 Task: Create a due date automation trigger when advanced on, on the tuesday after a card is due add checklist with an incomplete checklists at 11:00 AM.
Action: Mouse moved to (1036, 81)
Screenshot: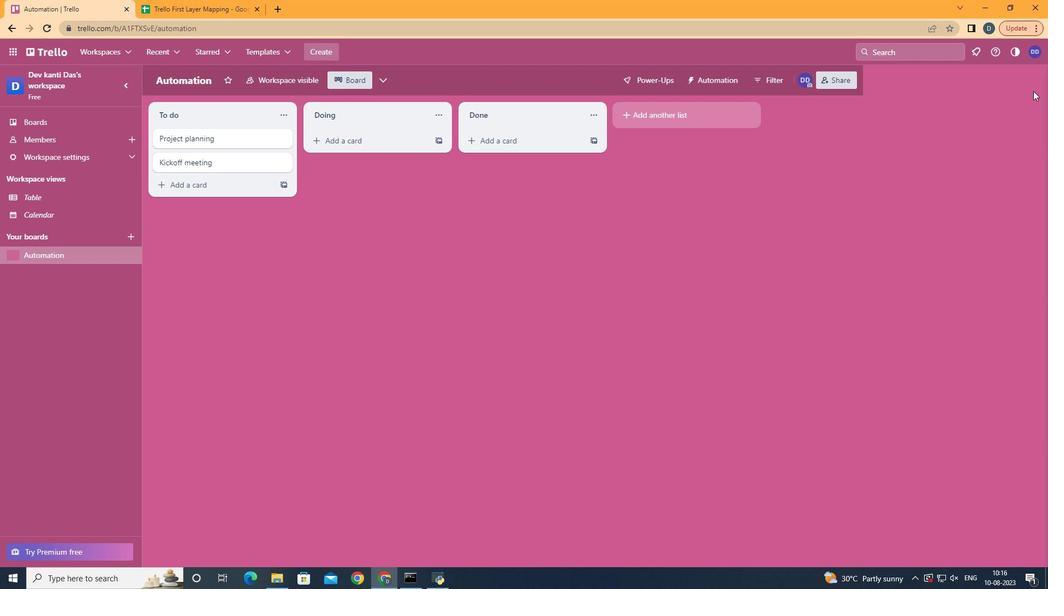
Action: Mouse pressed left at (1036, 81)
Screenshot: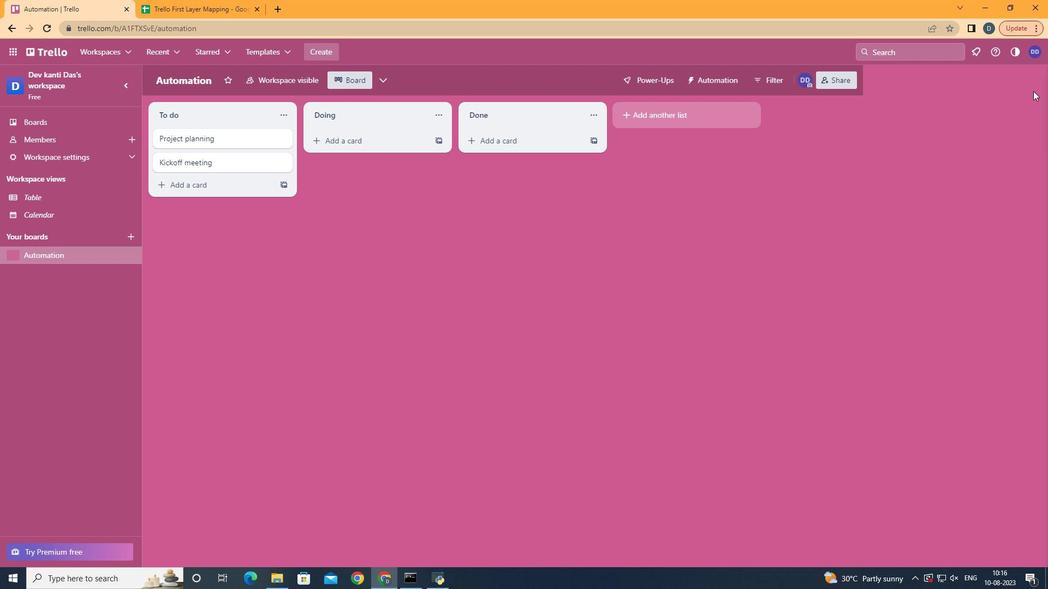 
Action: Mouse moved to (970, 227)
Screenshot: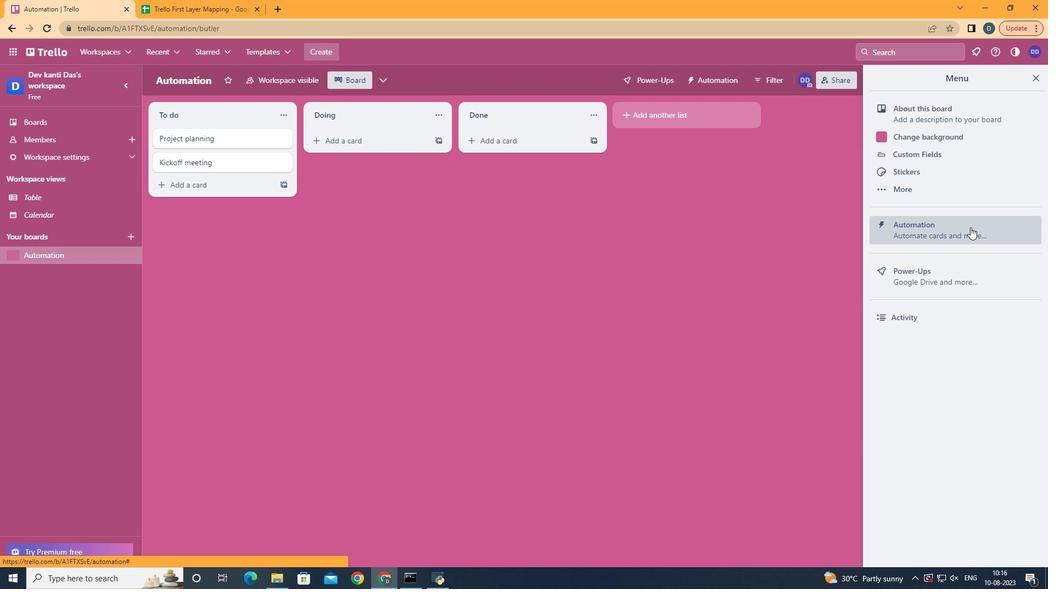 
Action: Mouse pressed left at (970, 227)
Screenshot: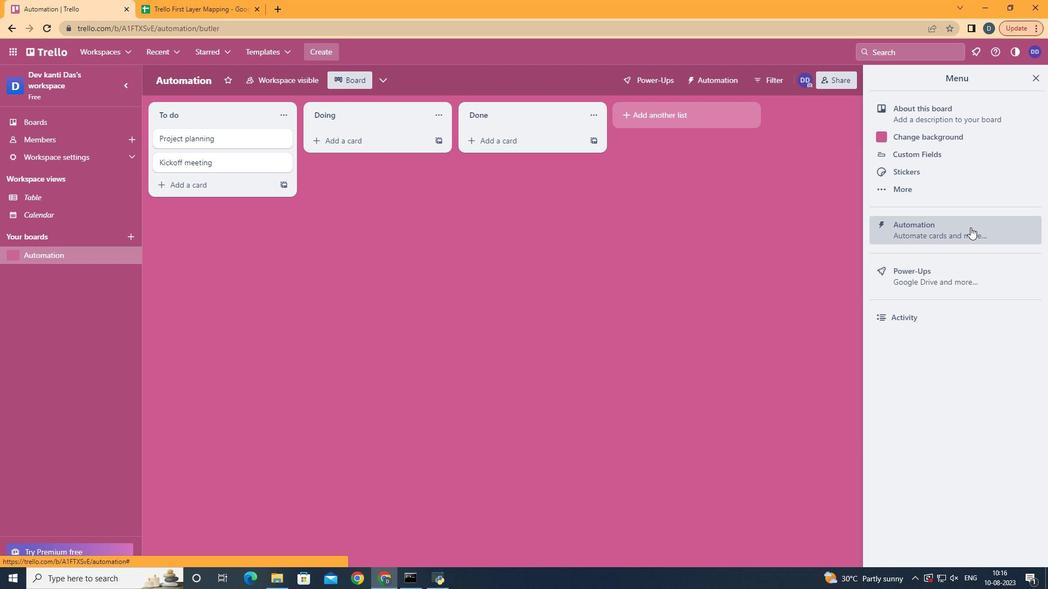 
Action: Mouse moved to (212, 215)
Screenshot: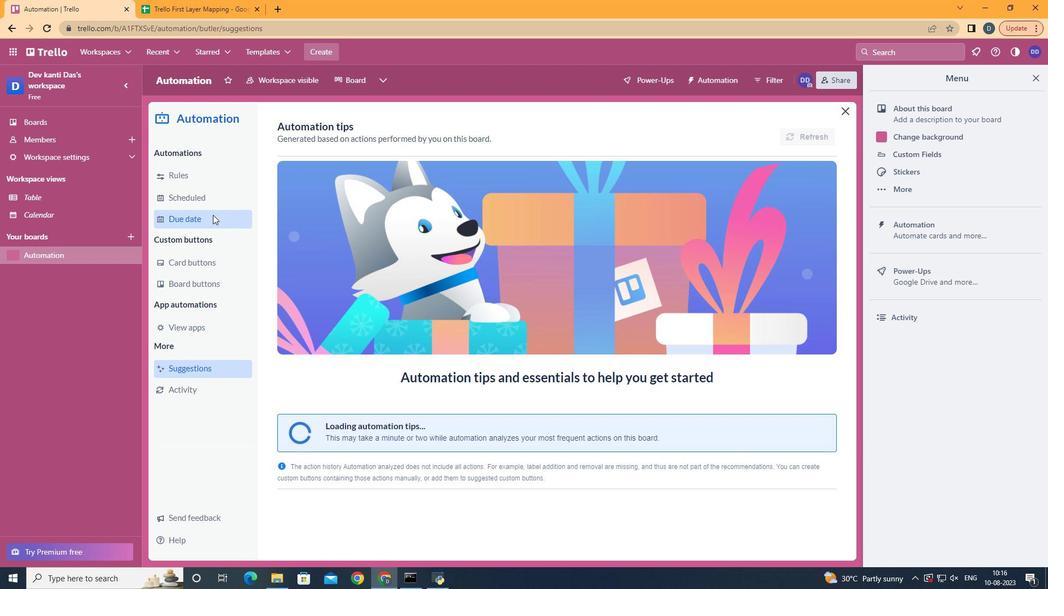 
Action: Mouse pressed left at (212, 215)
Screenshot: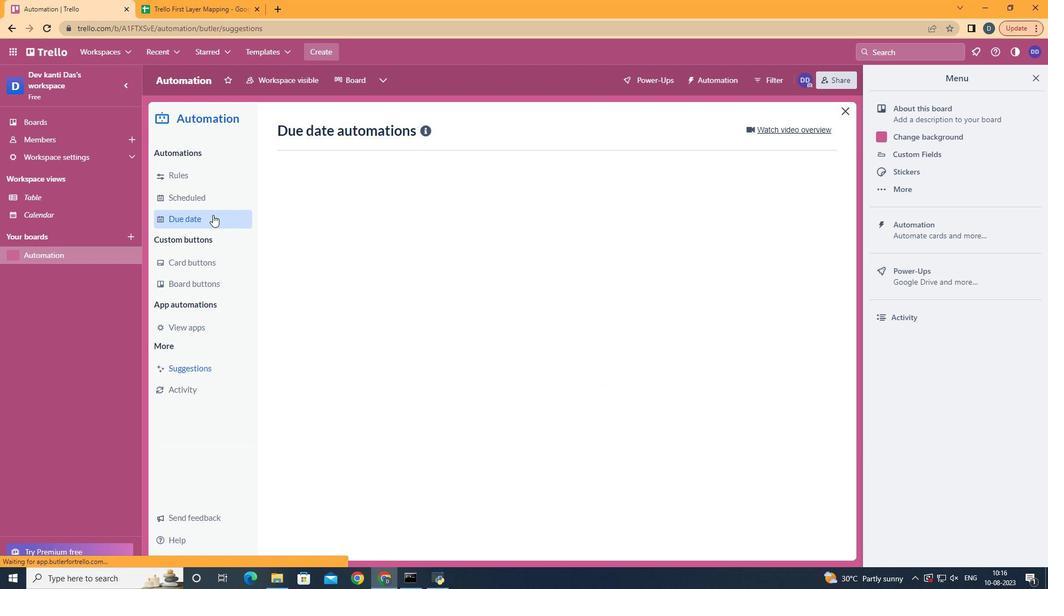 
Action: Mouse moved to (775, 129)
Screenshot: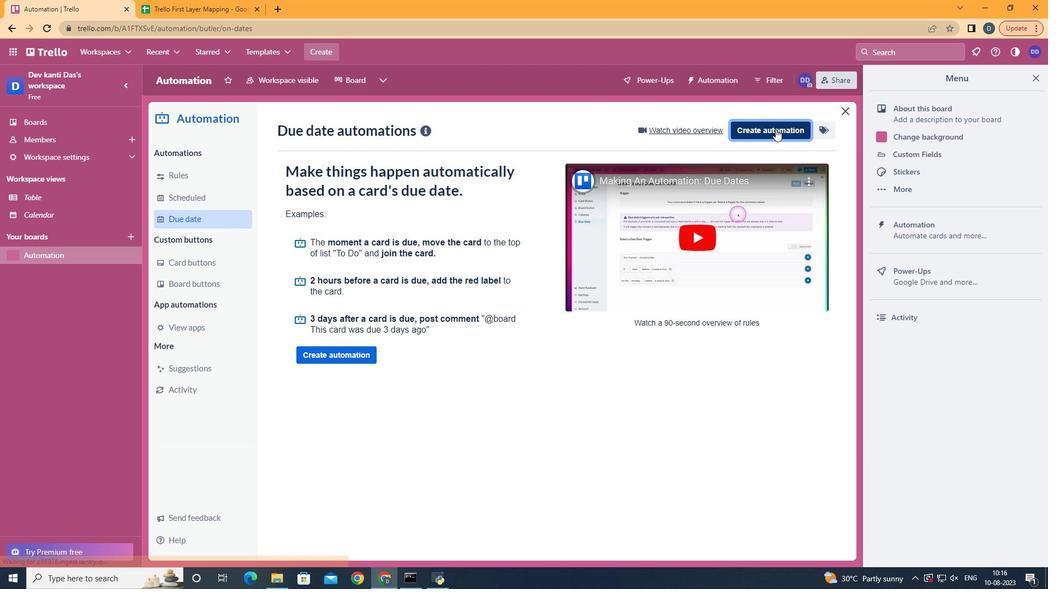 
Action: Mouse pressed left at (775, 129)
Screenshot: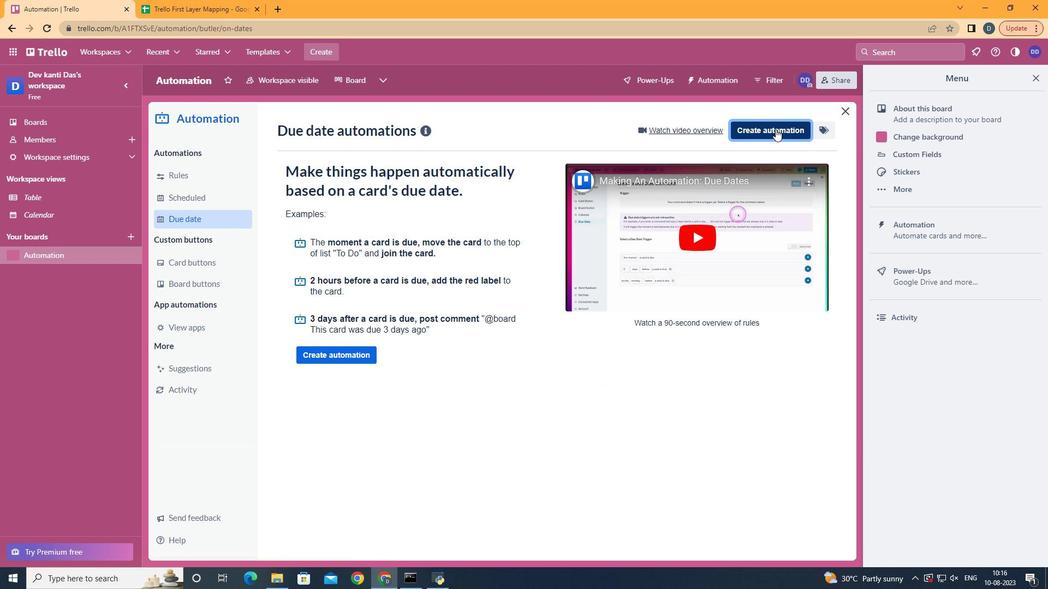 
Action: Mouse moved to (595, 229)
Screenshot: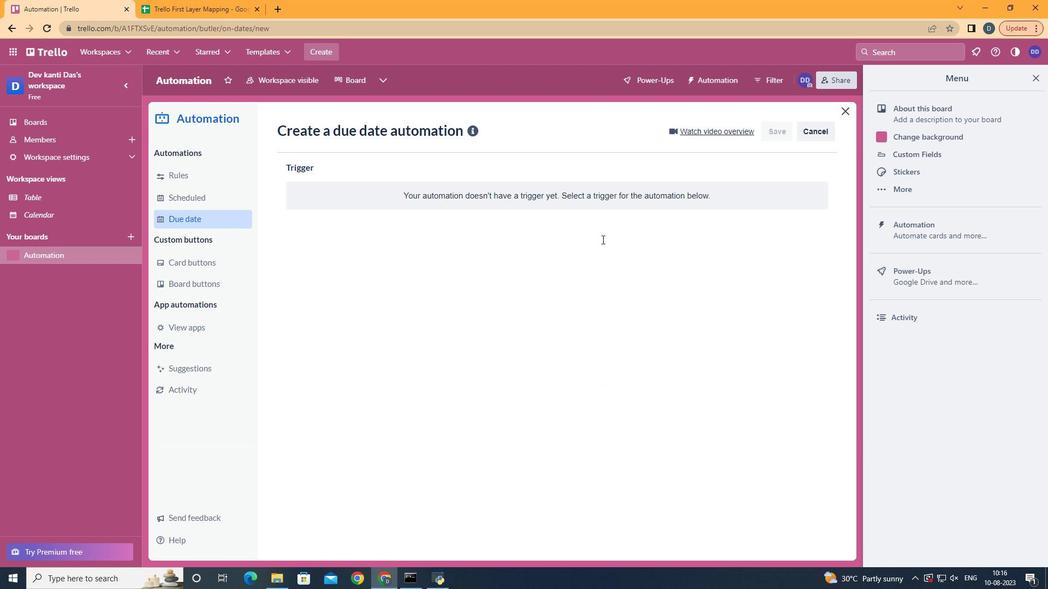 
Action: Mouse pressed left at (595, 229)
Screenshot: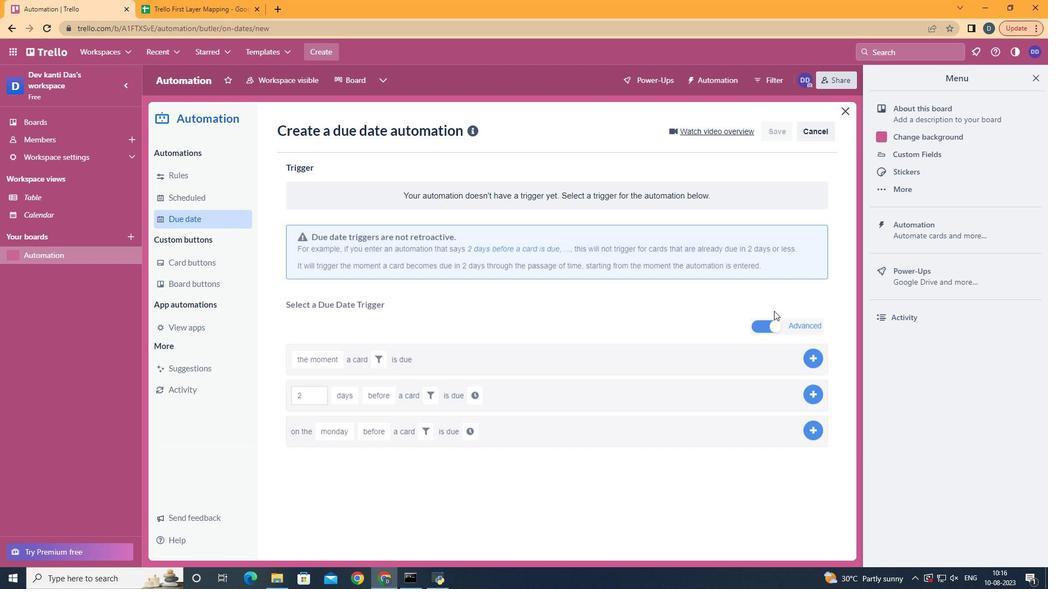 
Action: Mouse moved to (361, 307)
Screenshot: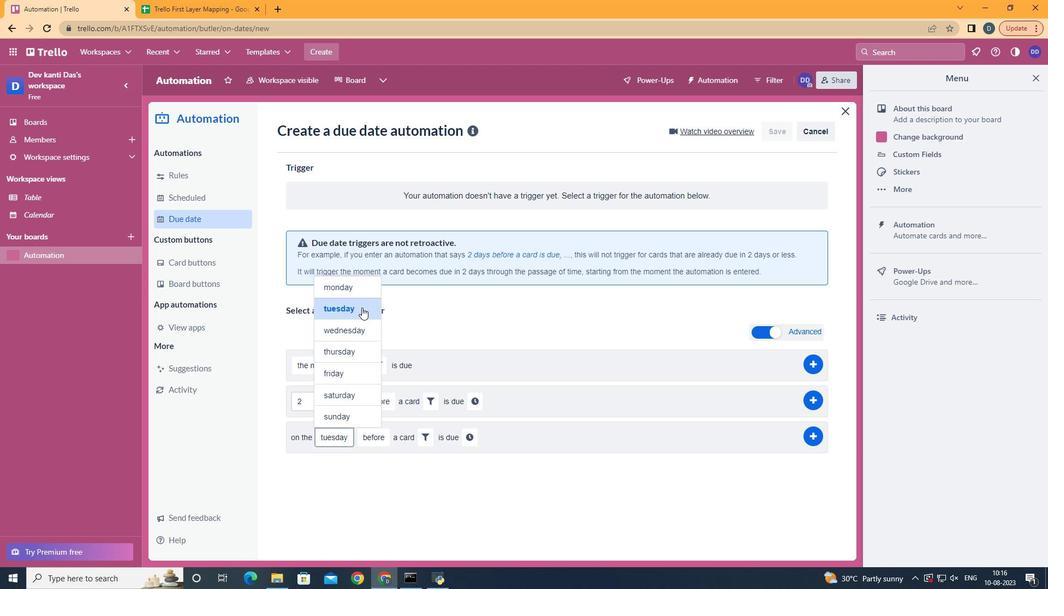 
Action: Mouse pressed left at (361, 307)
Screenshot: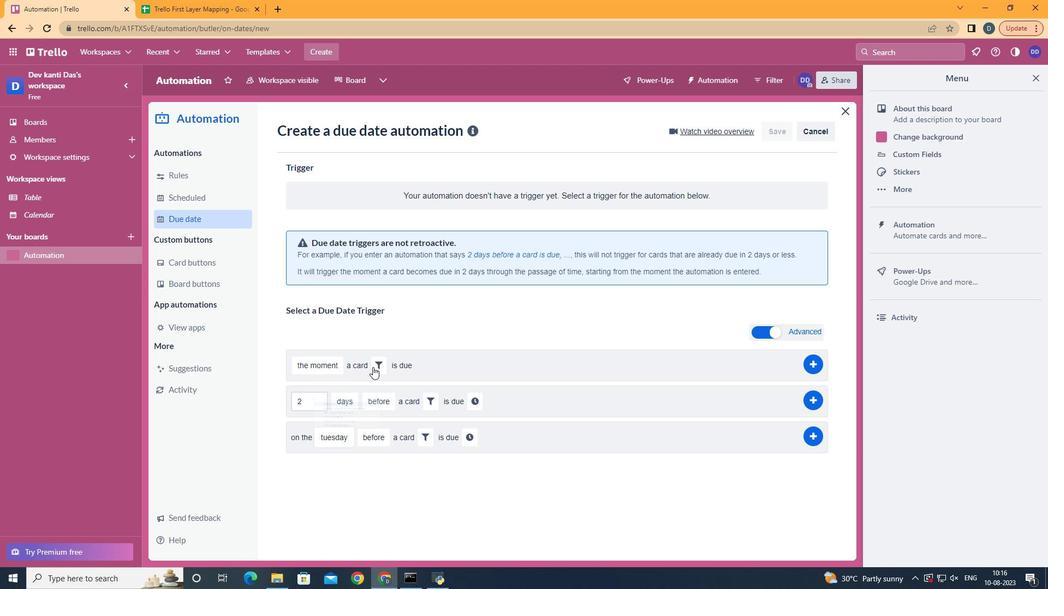 
Action: Mouse moved to (379, 478)
Screenshot: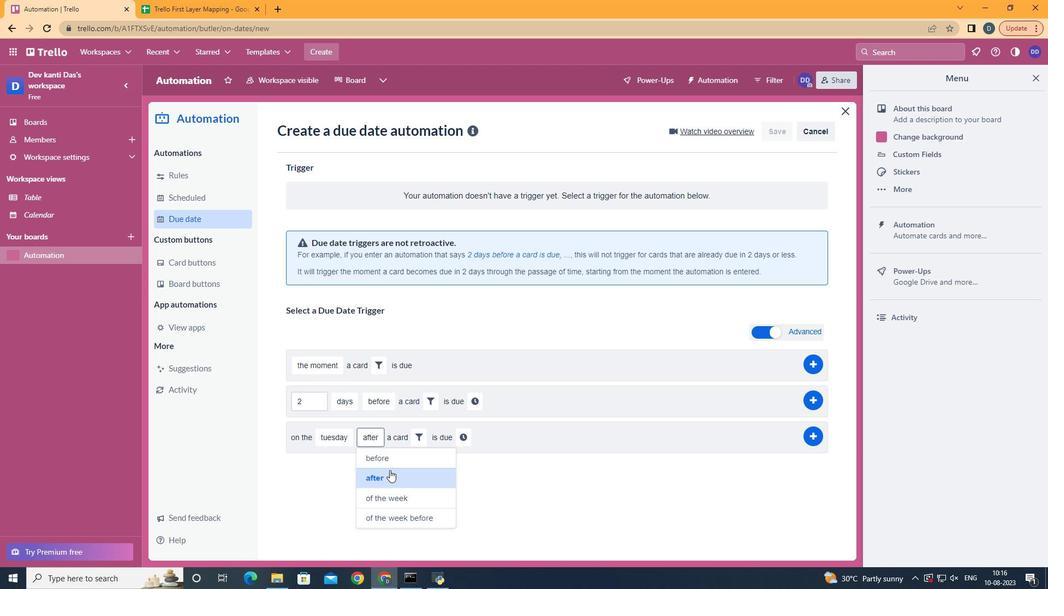 
Action: Mouse pressed left at (379, 478)
Screenshot: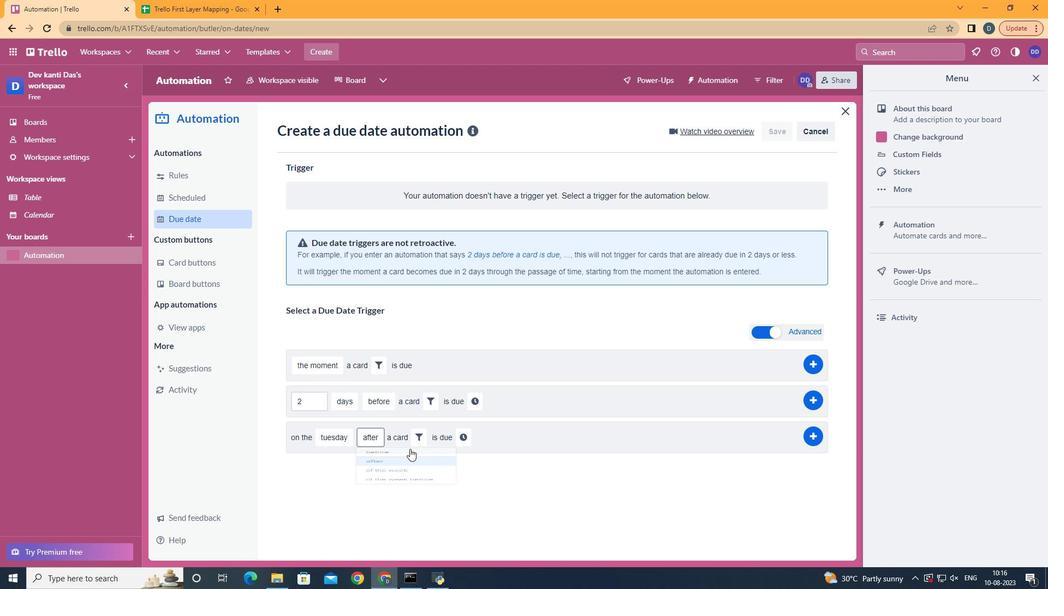 
Action: Mouse moved to (414, 440)
Screenshot: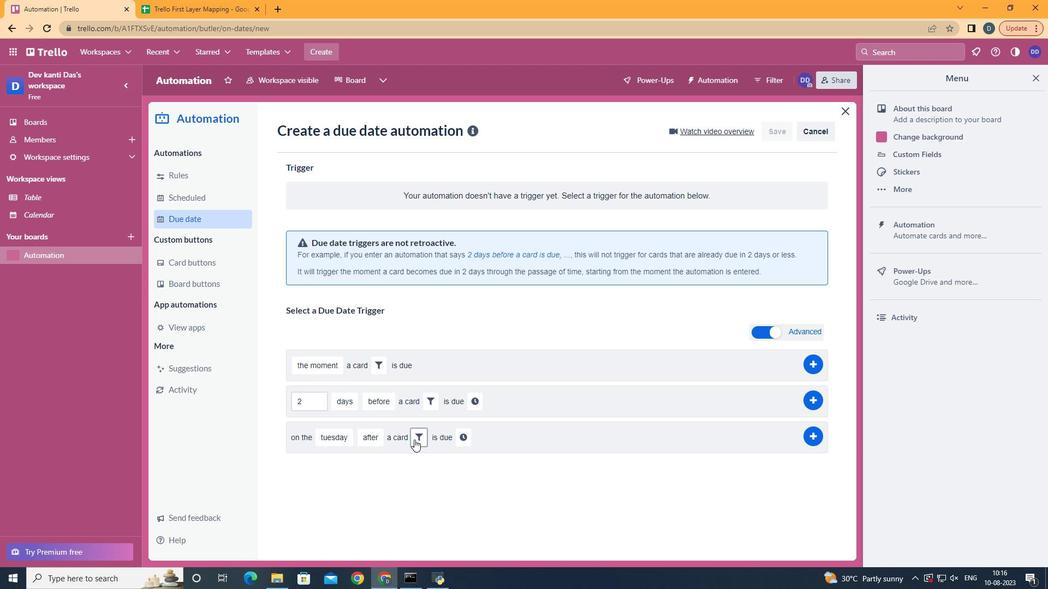 
Action: Mouse pressed left at (414, 440)
Screenshot: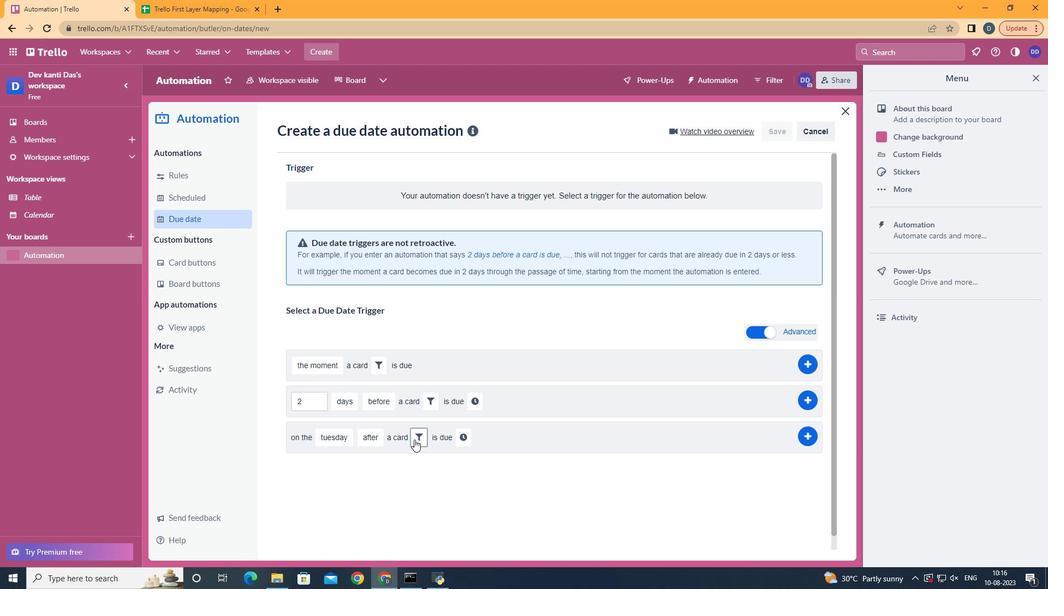 
Action: Mouse moved to (530, 472)
Screenshot: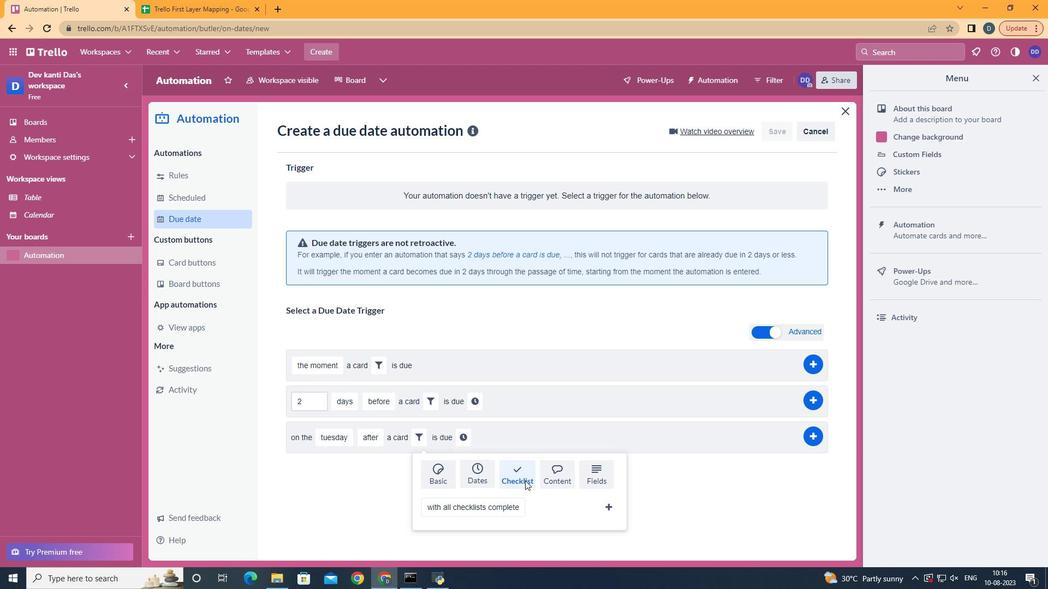 
Action: Mouse pressed left at (530, 472)
Screenshot: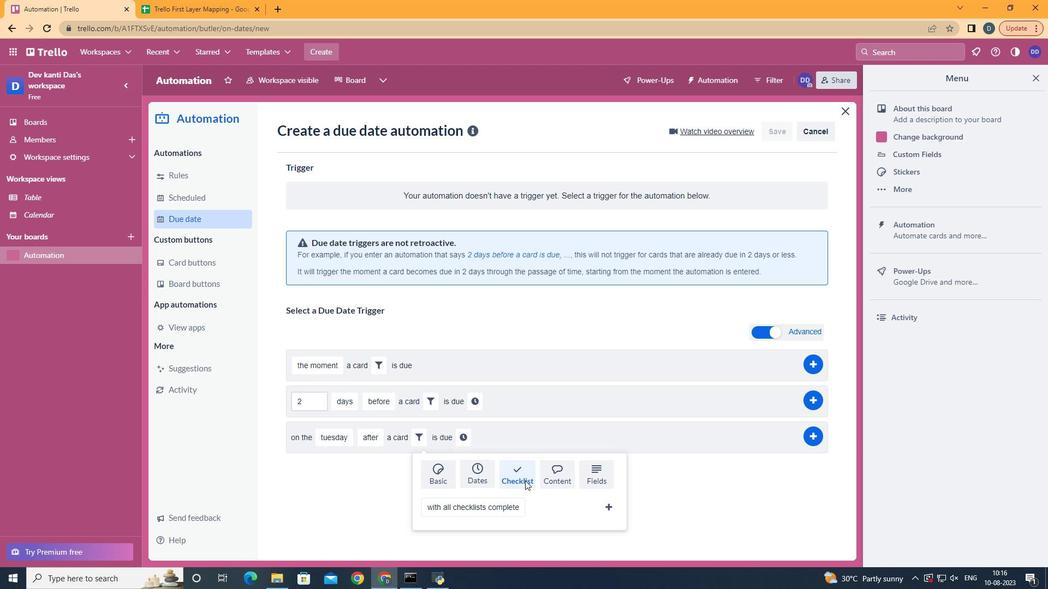 
Action: Mouse moved to (515, 421)
Screenshot: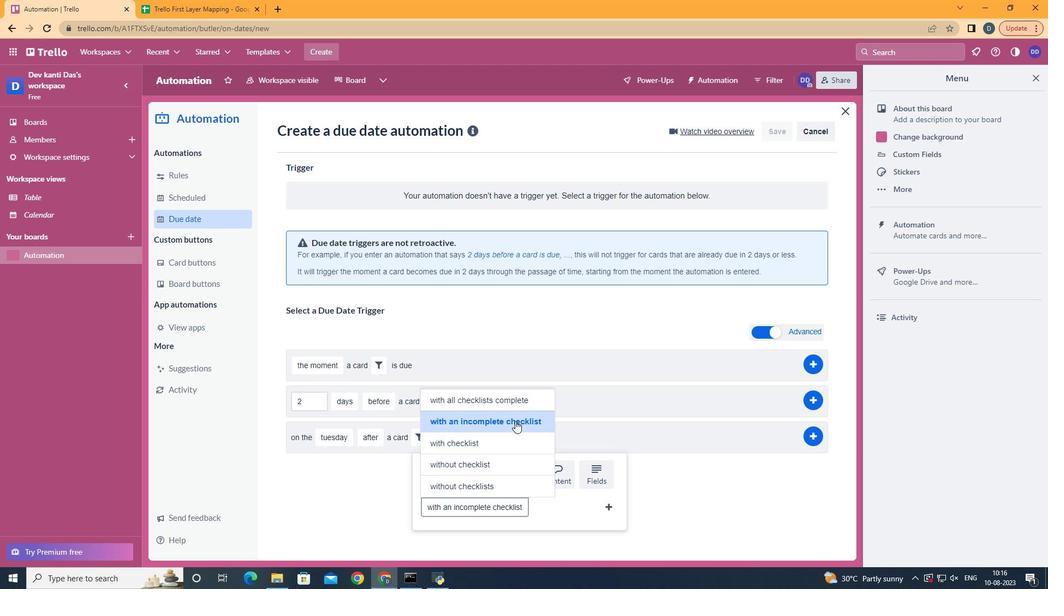 
Action: Mouse pressed left at (515, 421)
Screenshot: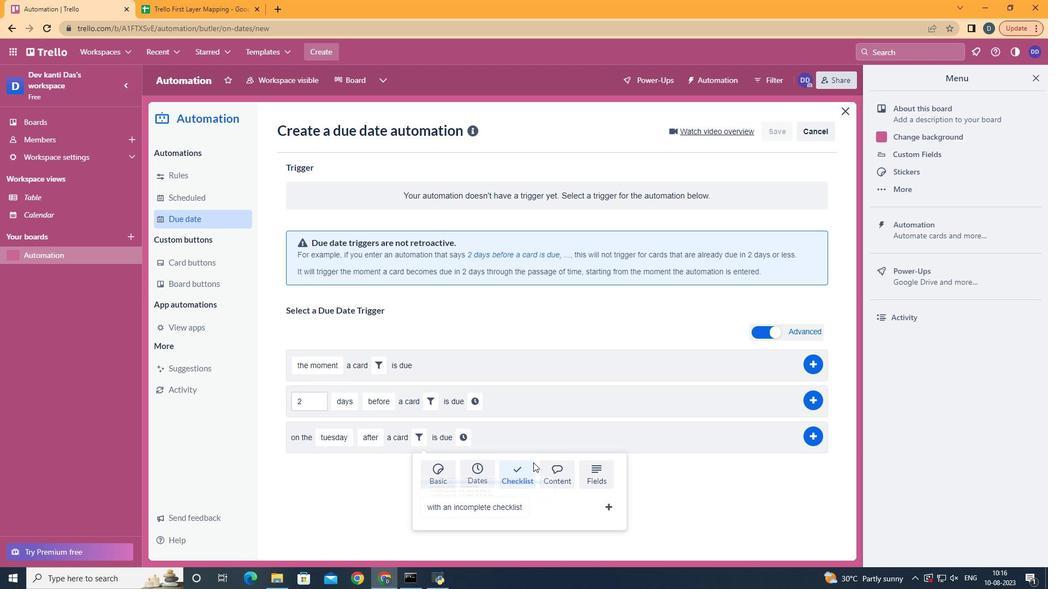 
Action: Mouse moved to (607, 512)
Screenshot: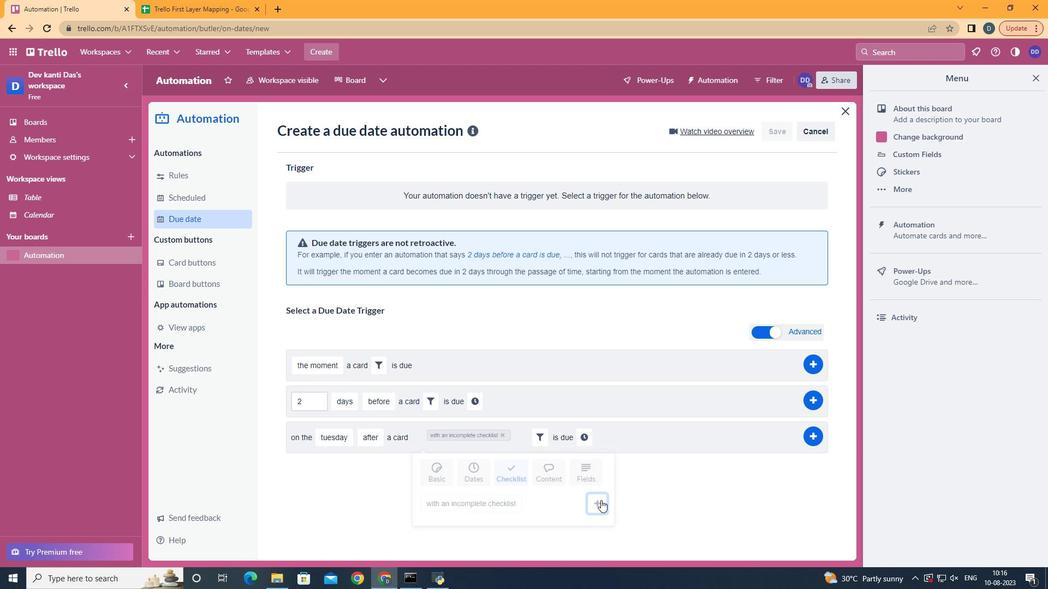 
Action: Mouse pressed left at (607, 512)
Screenshot: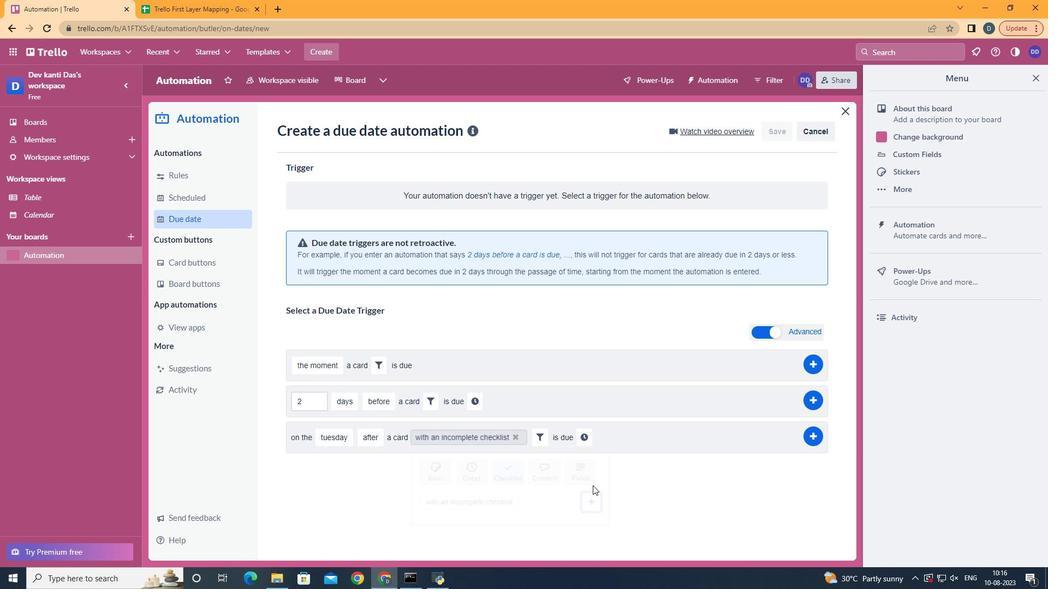 
Action: Mouse moved to (583, 442)
Screenshot: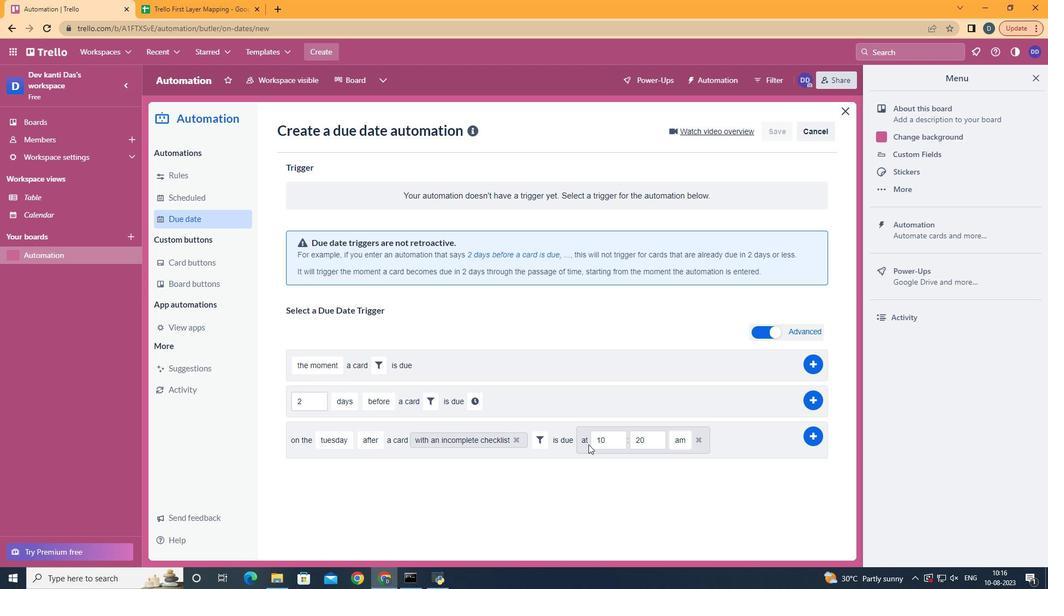 
Action: Mouse pressed left at (583, 442)
Screenshot: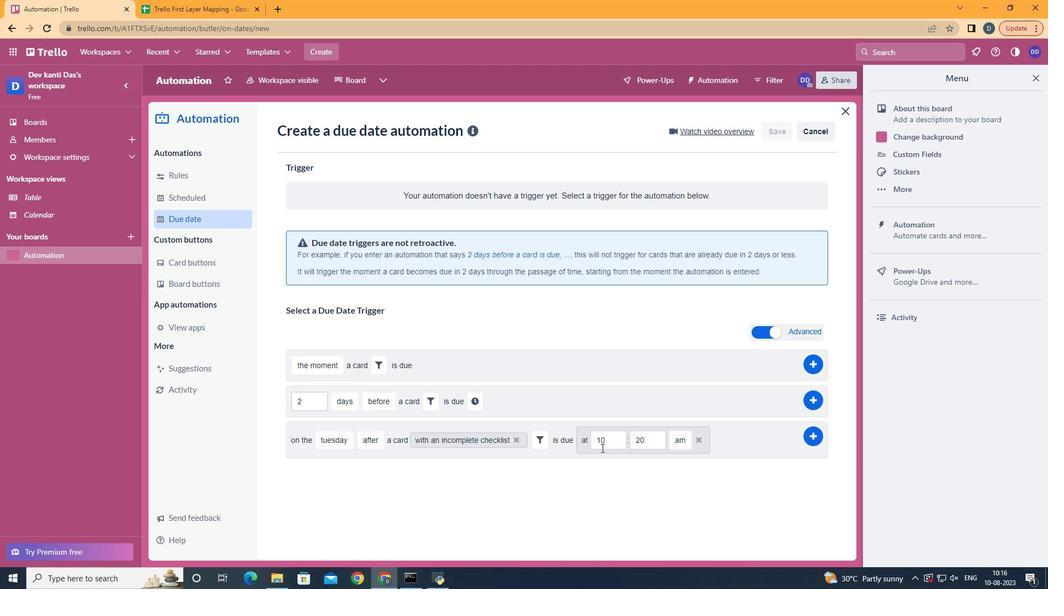 
Action: Mouse moved to (612, 448)
Screenshot: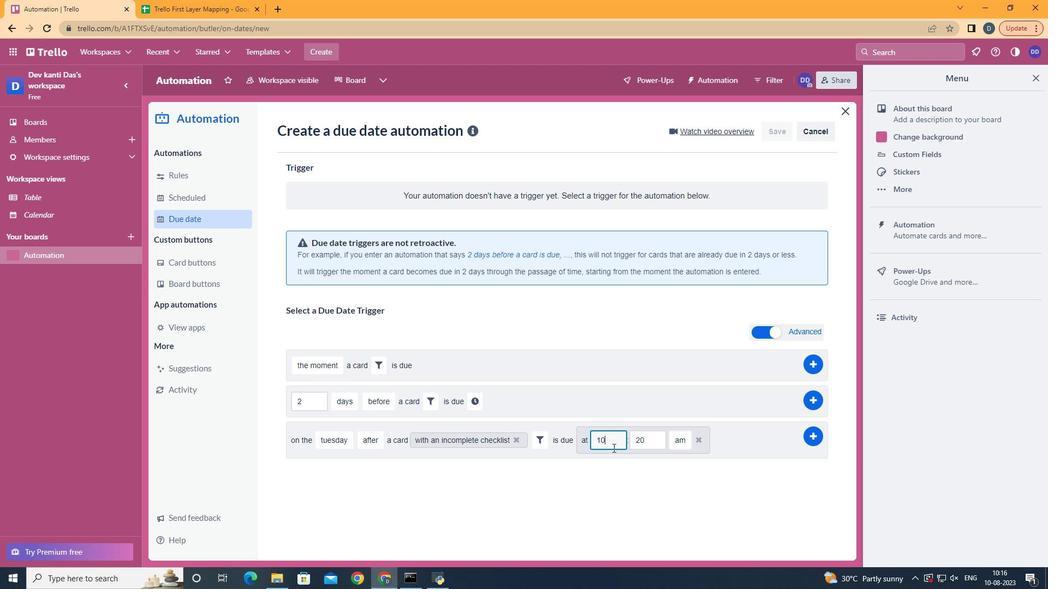 
Action: Mouse pressed left at (612, 448)
Screenshot: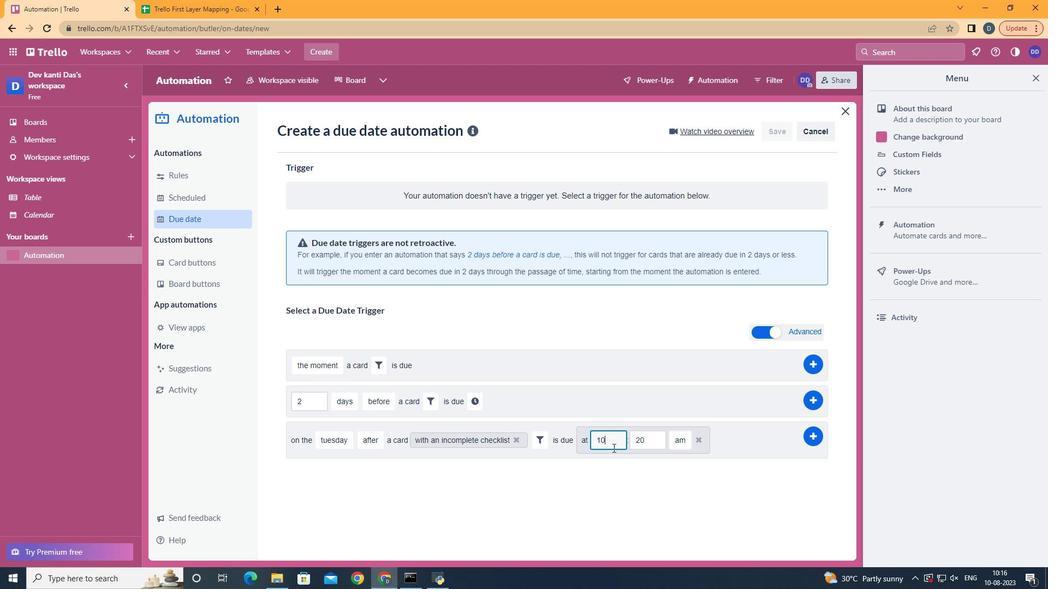
Action: Mouse moved to (610, 448)
Screenshot: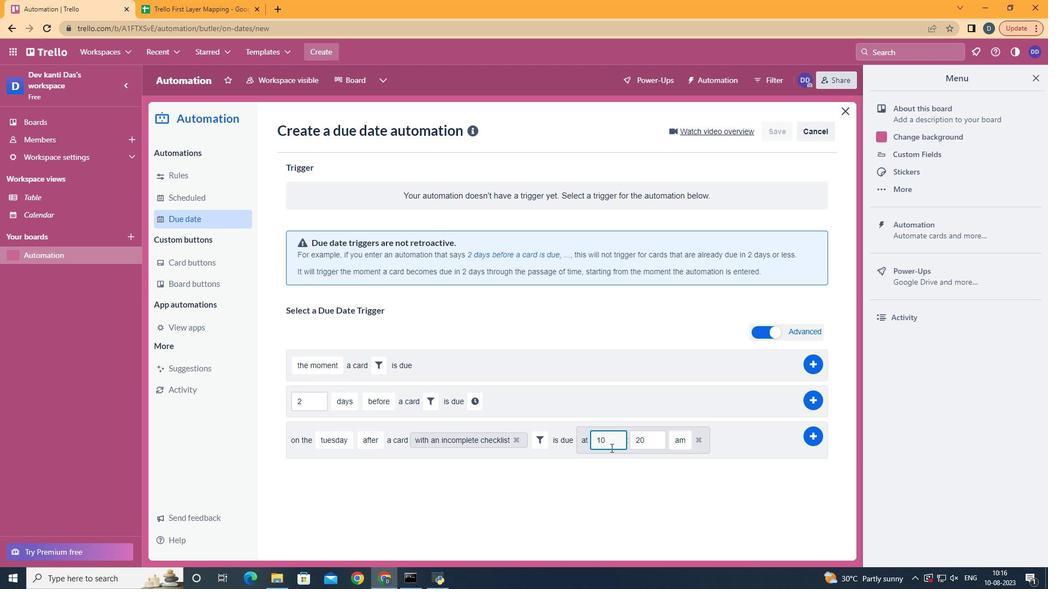 
Action: Key pressed <Key.backspace>1
Screenshot: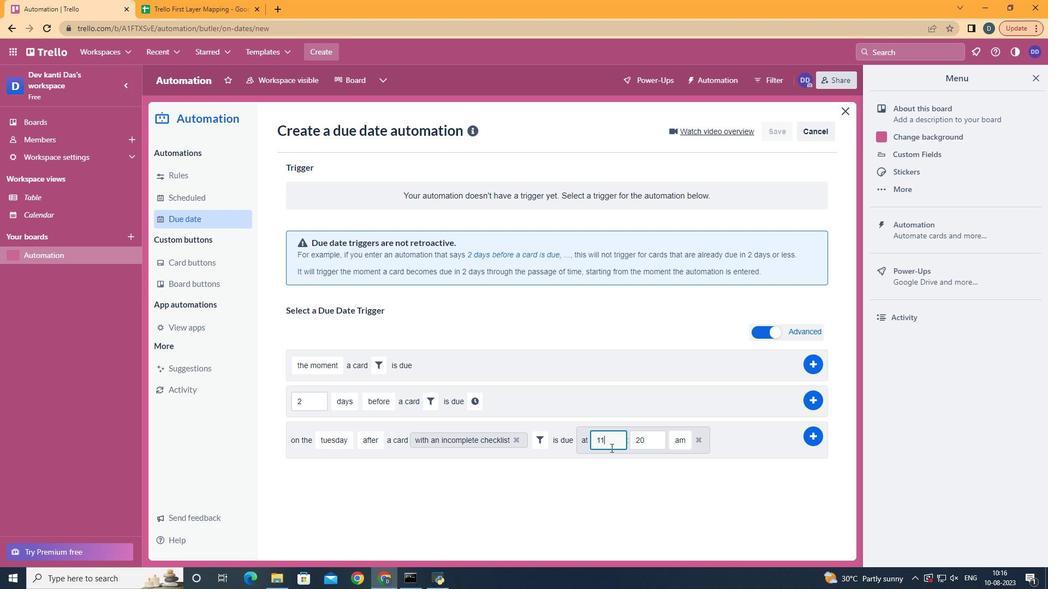
Action: Mouse moved to (653, 436)
Screenshot: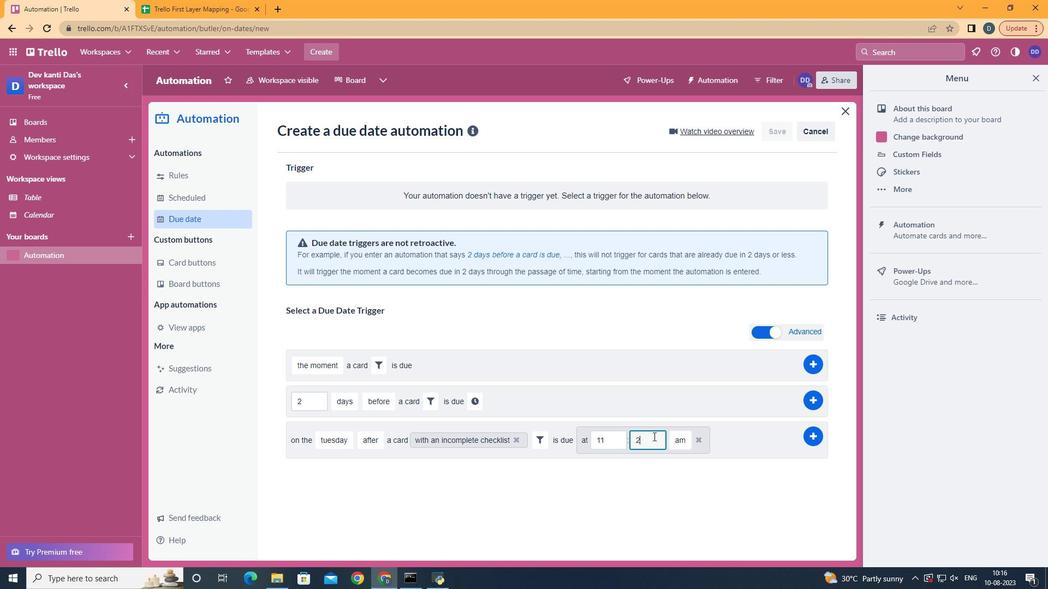 
Action: Mouse pressed left at (653, 436)
Screenshot: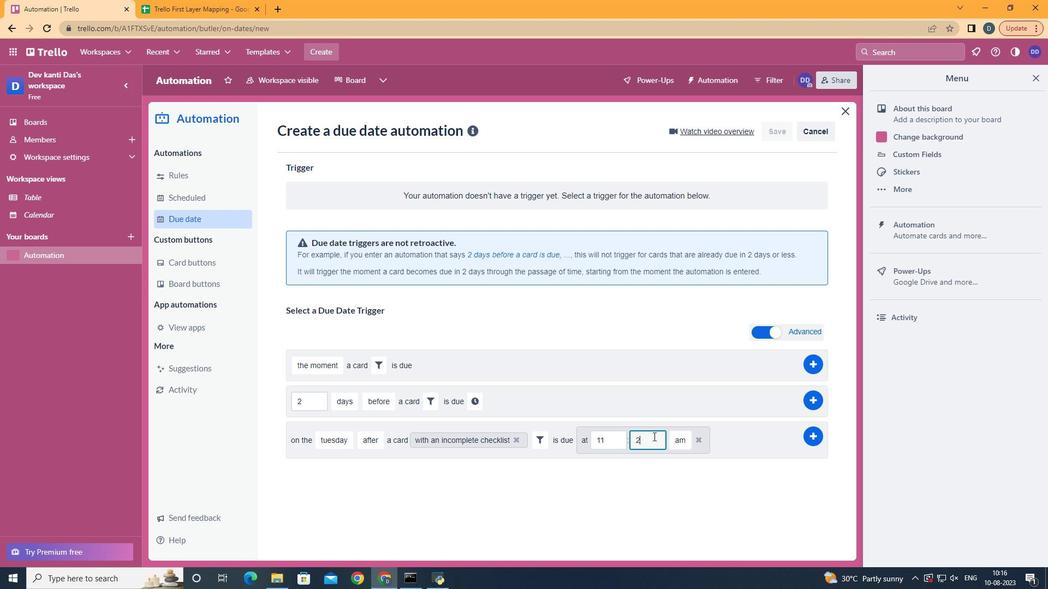
Action: Key pressed <Key.backspace>0<Key.backspace><Key.backspace>00
Screenshot: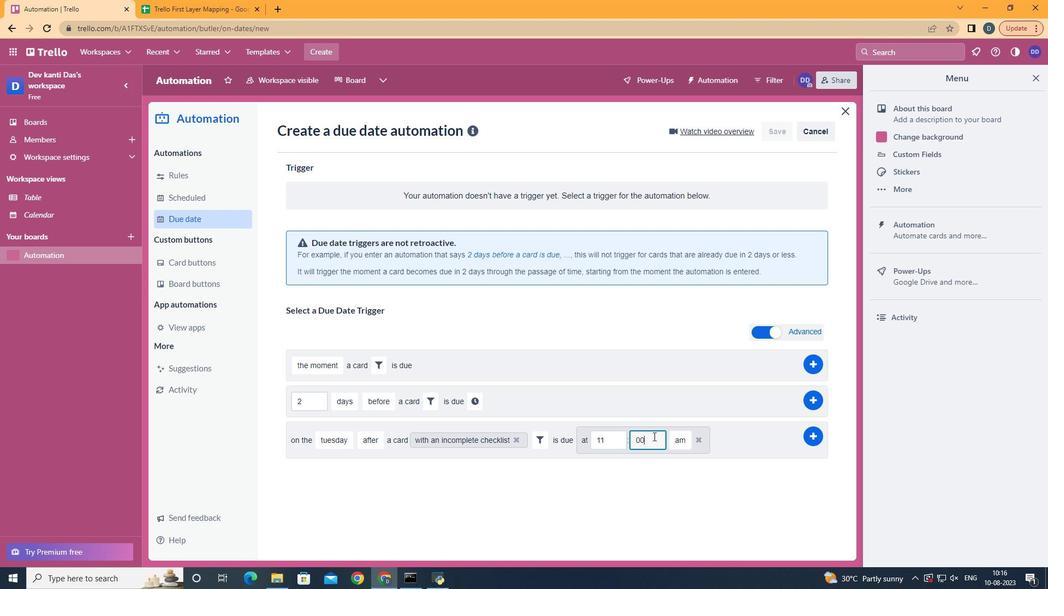 
Action: Mouse moved to (811, 430)
Screenshot: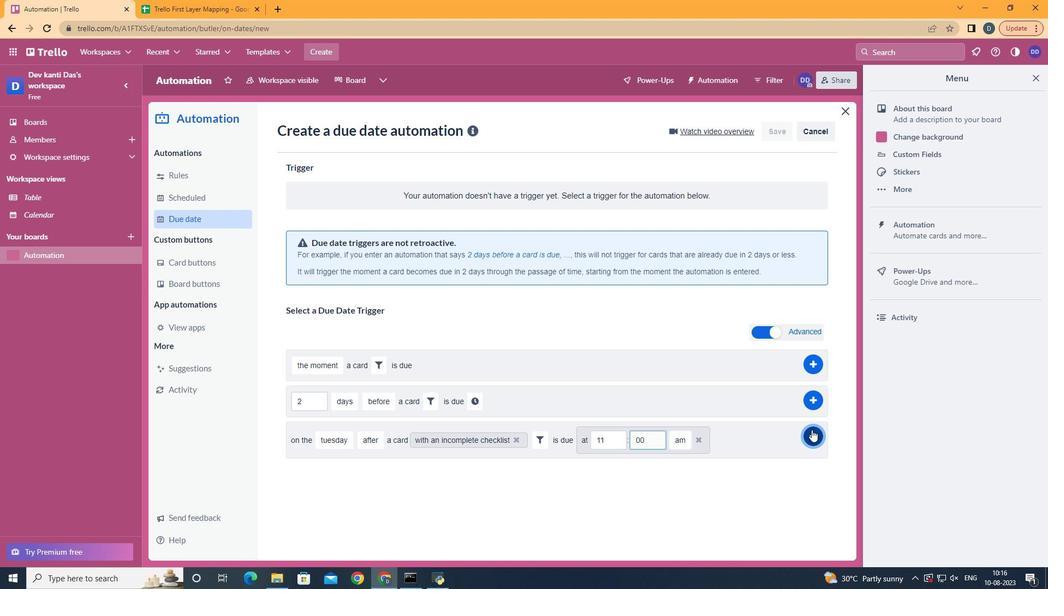 
Action: Mouse pressed left at (811, 430)
Screenshot: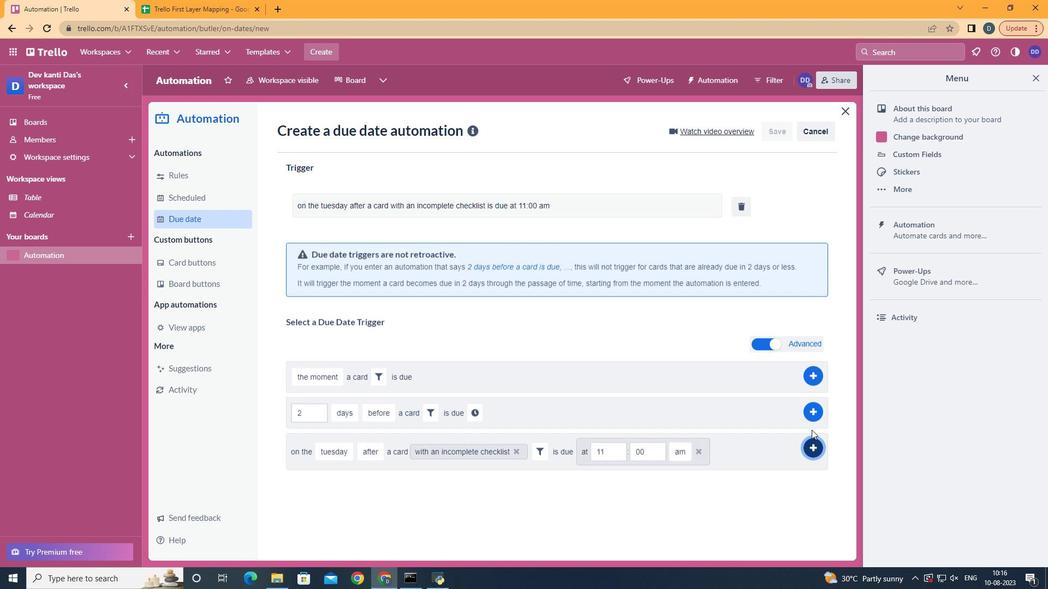 
Action: Mouse moved to (598, 254)
Screenshot: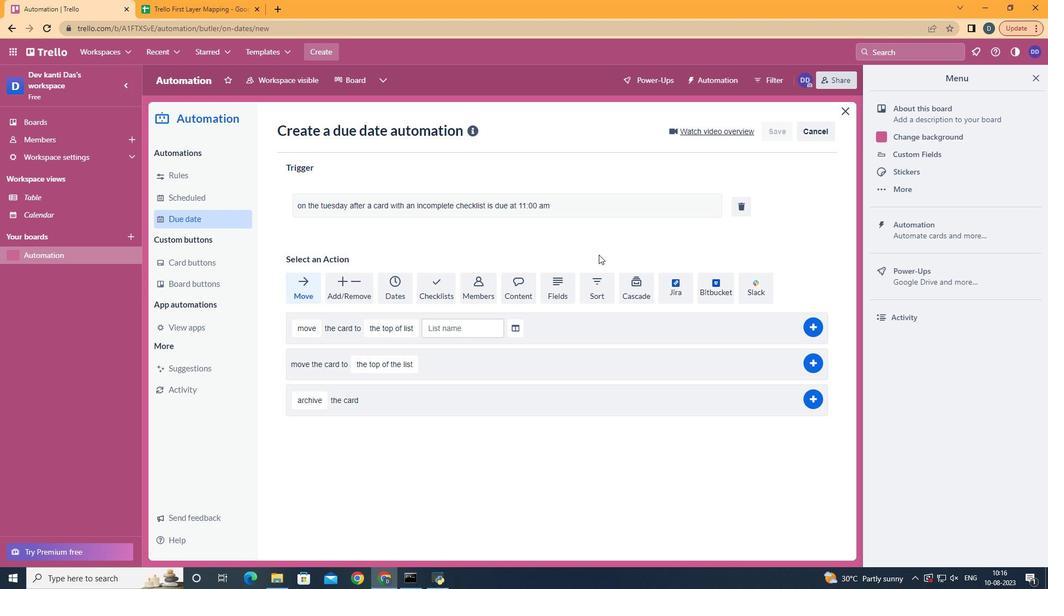 
